 Task: Sort the list "backlog" by label "green" "ascending".
Action: Mouse moved to (414, 265)
Screenshot: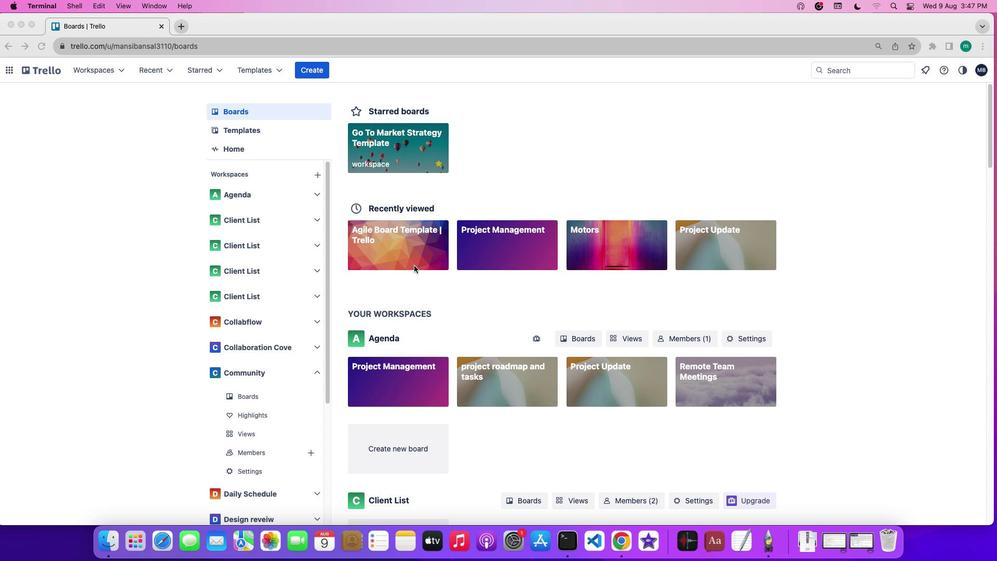 
Action: Mouse pressed left at (414, 265)
Screenshot: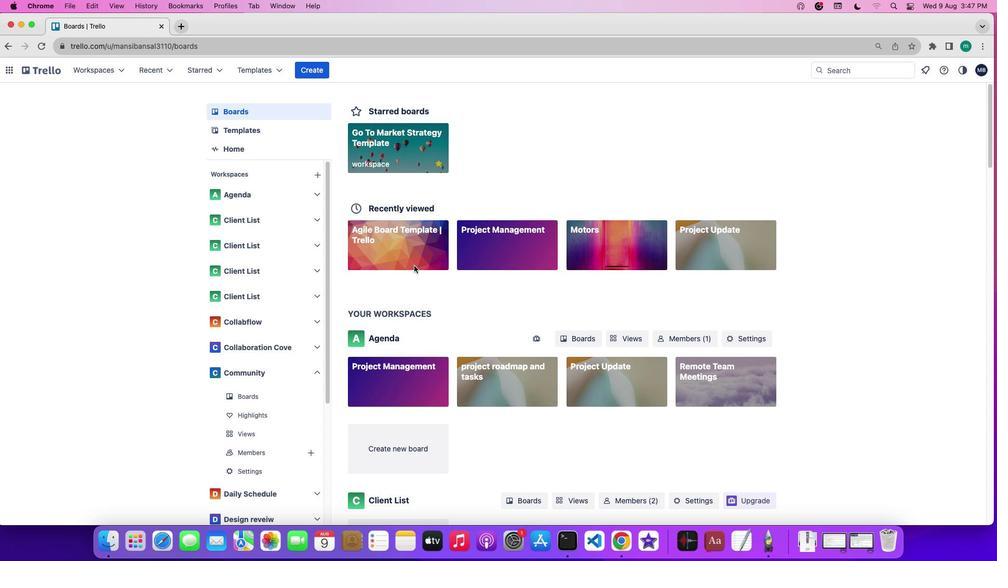 
Action: Mouse pressed left at (414, 265)
Screenshot: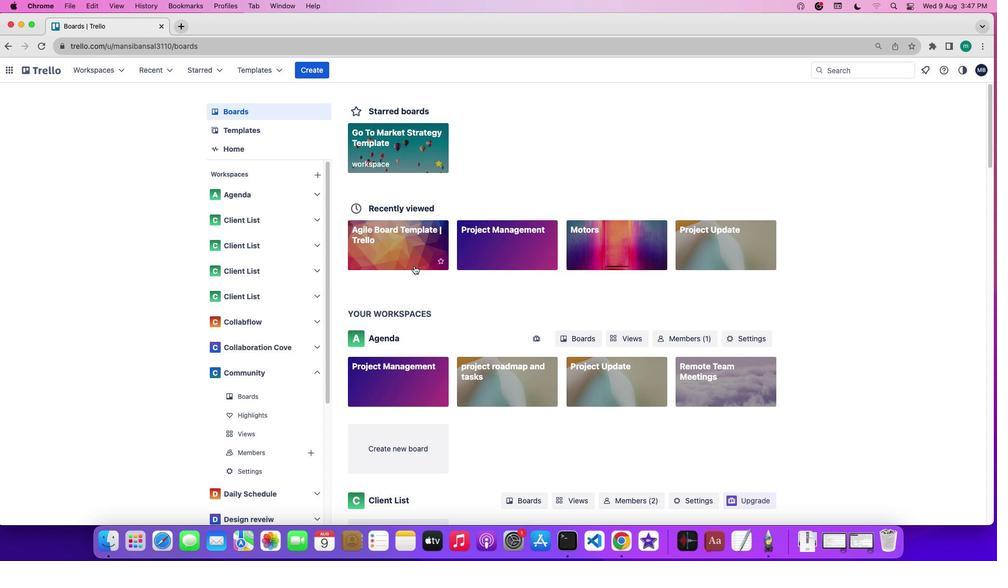 
Action: Mouse moved to (873, 246)
Screenshot: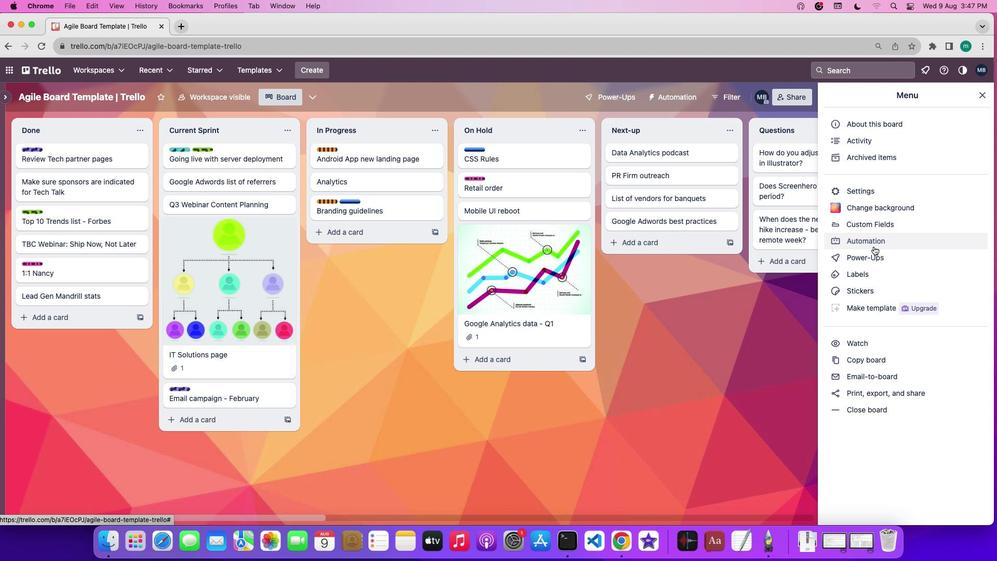 
Action: Mouse pressed left at (873, 246)
Screenshot: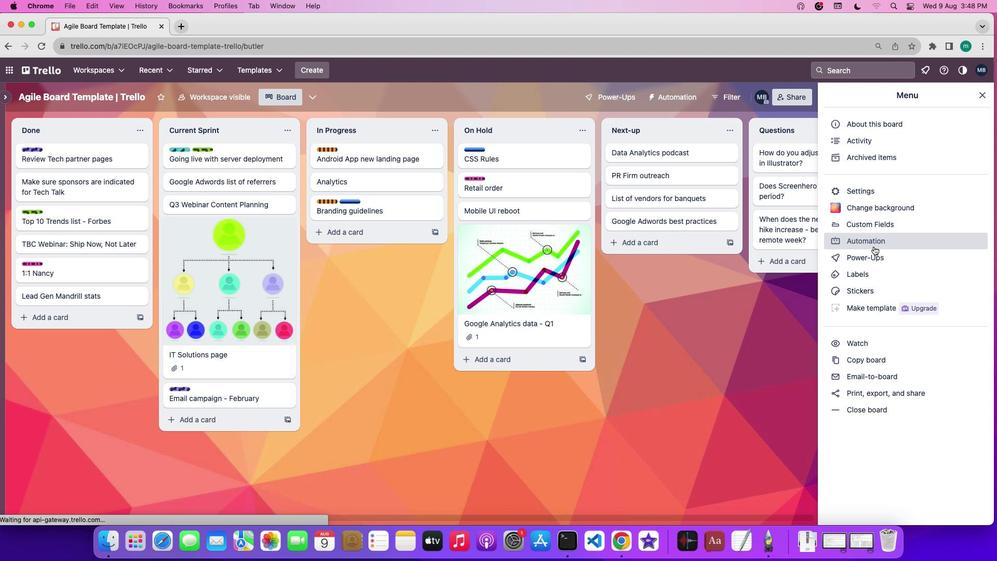 
Action: Mouse moved to (56, 278)
Screenshot: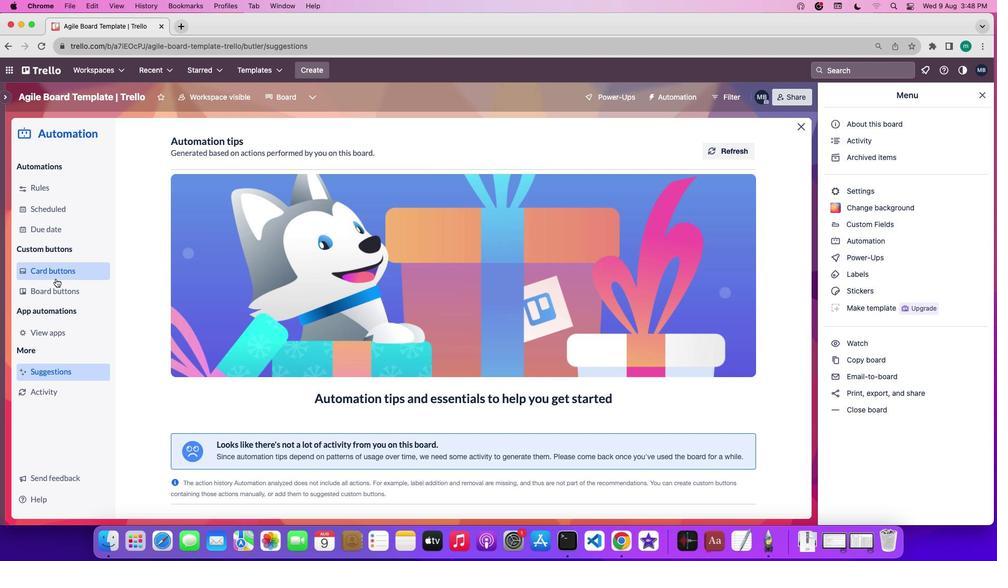 
Action: Mouse pressed left at (56, 278)
Screenshot: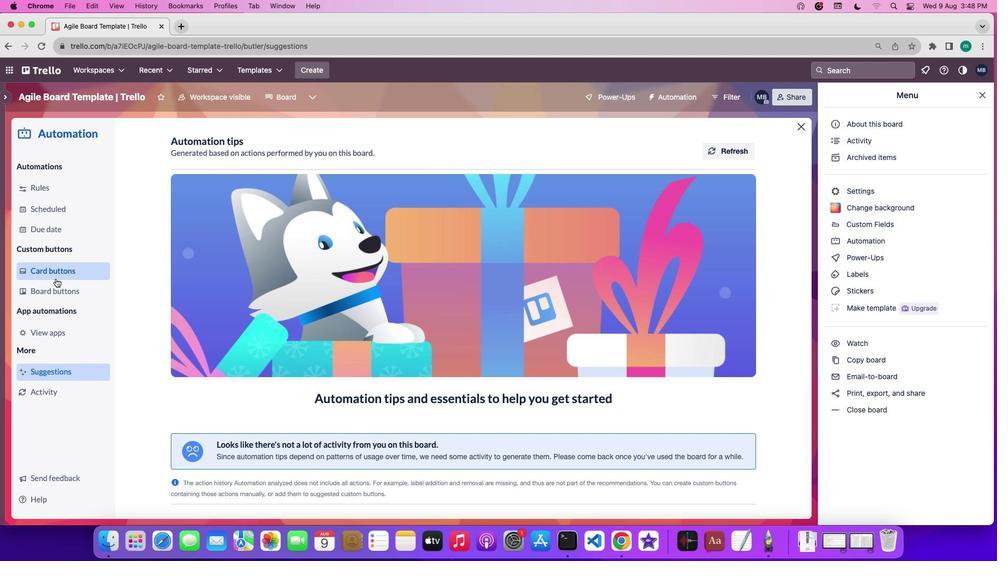 
Action: Mouse moved to (243, 357)
Screenshot: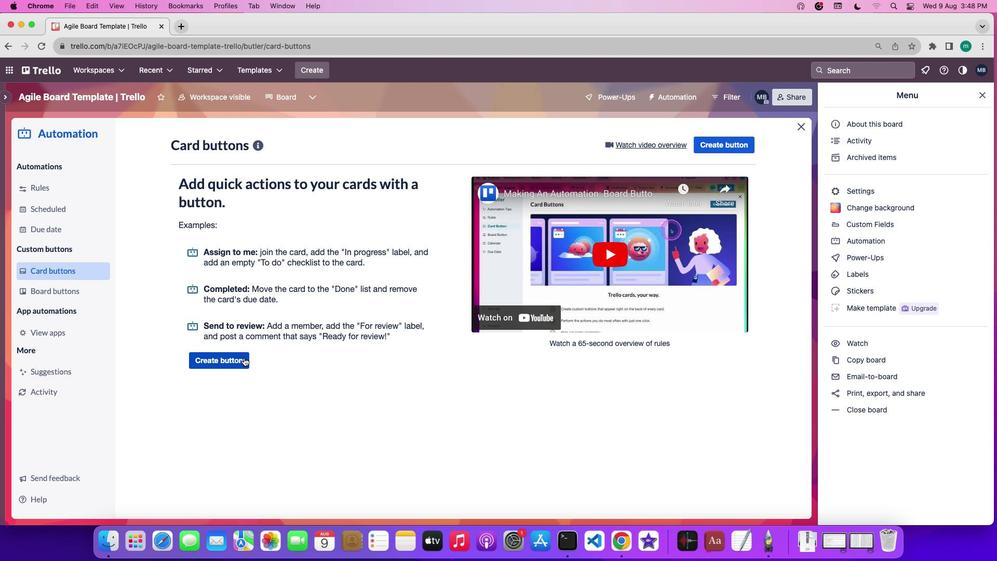 
Action: Mouse pressed left at (243, 357)
Screenshot: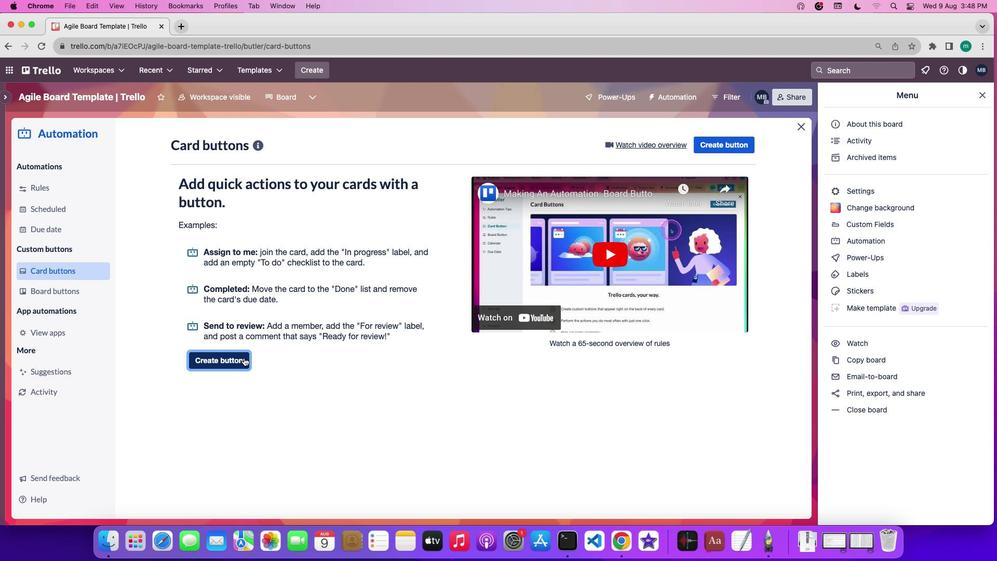 
Action: Mouse moved to (402, 284)
Screenshot: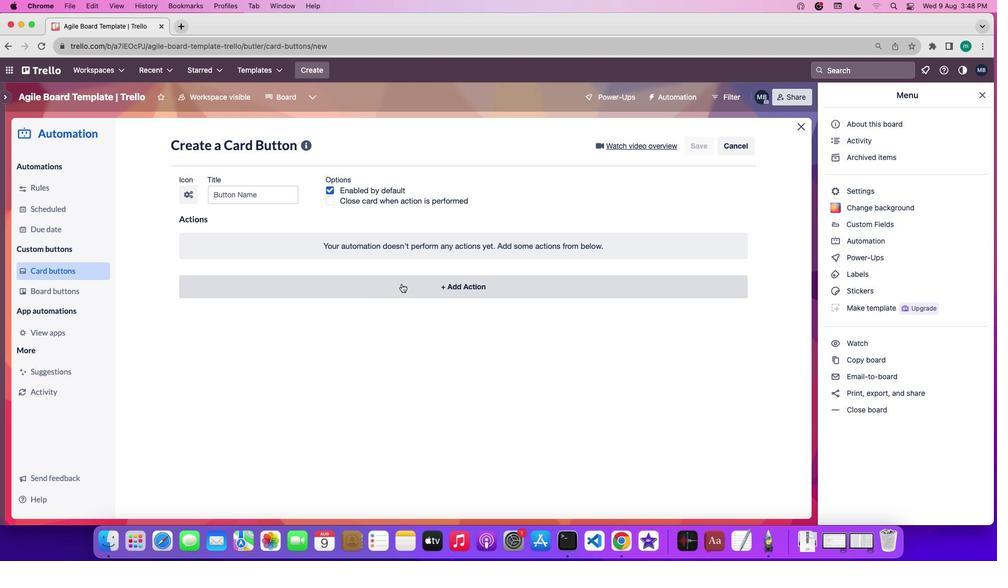 
Action: Mouse pressed left at (402, 284)
Screenshot: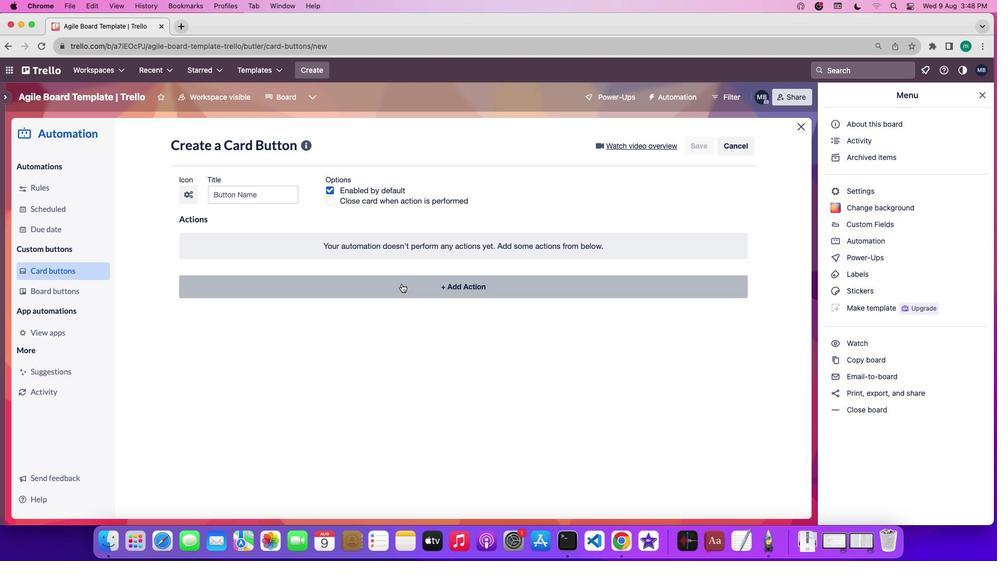 
Action: Mouse moved to (464, 326)
Screenshot: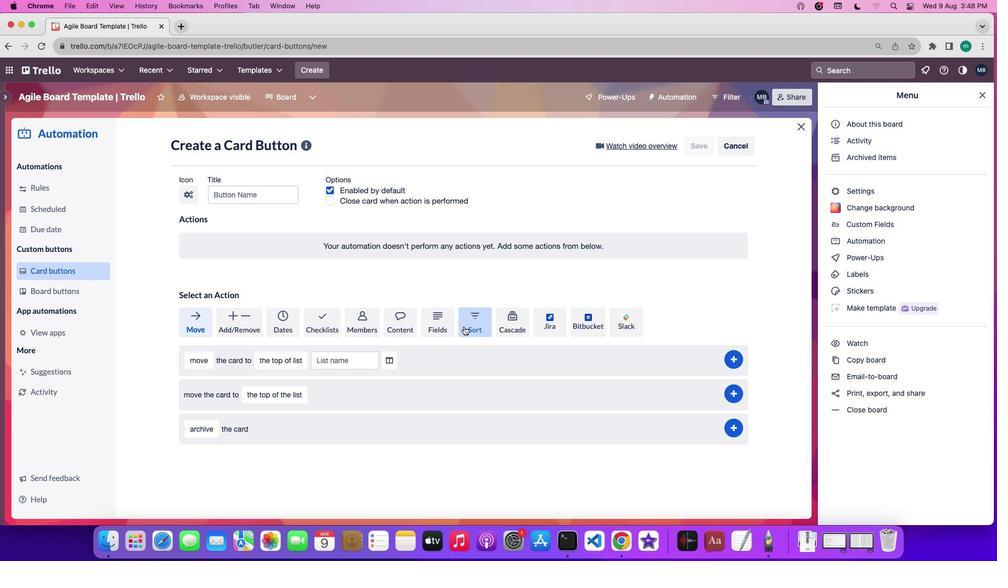 
Action: Mouse pressed left at (464, 326)
Screenshot: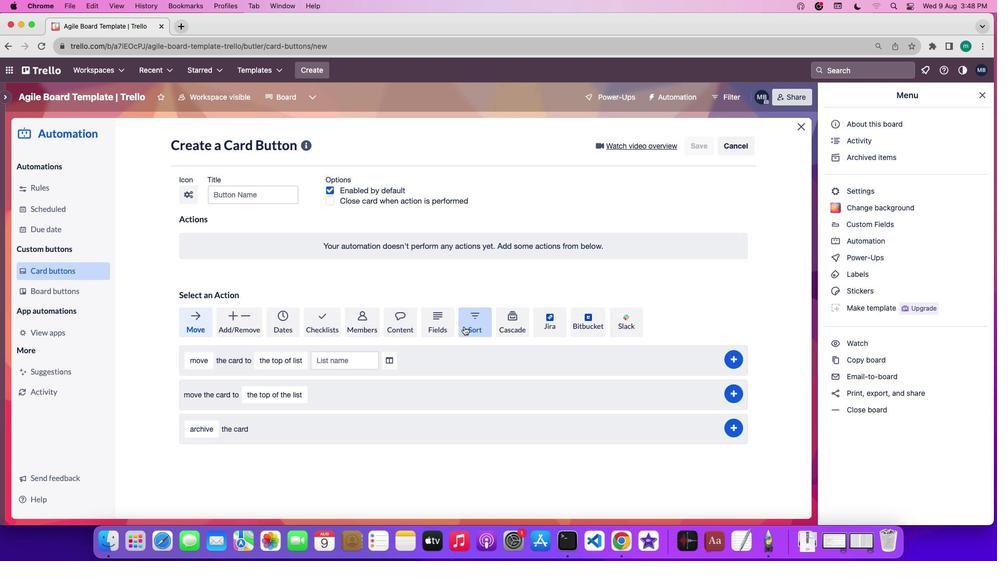 
Action: Mouse moved to (233, 443)
Screenshot: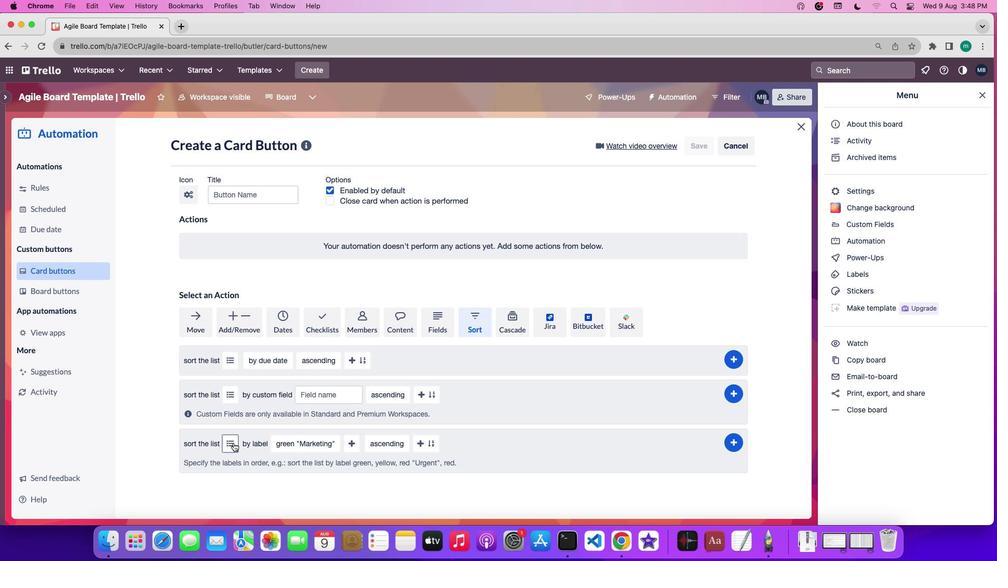 
Action: Mouse pressed left at (233, 443)
Screenshot: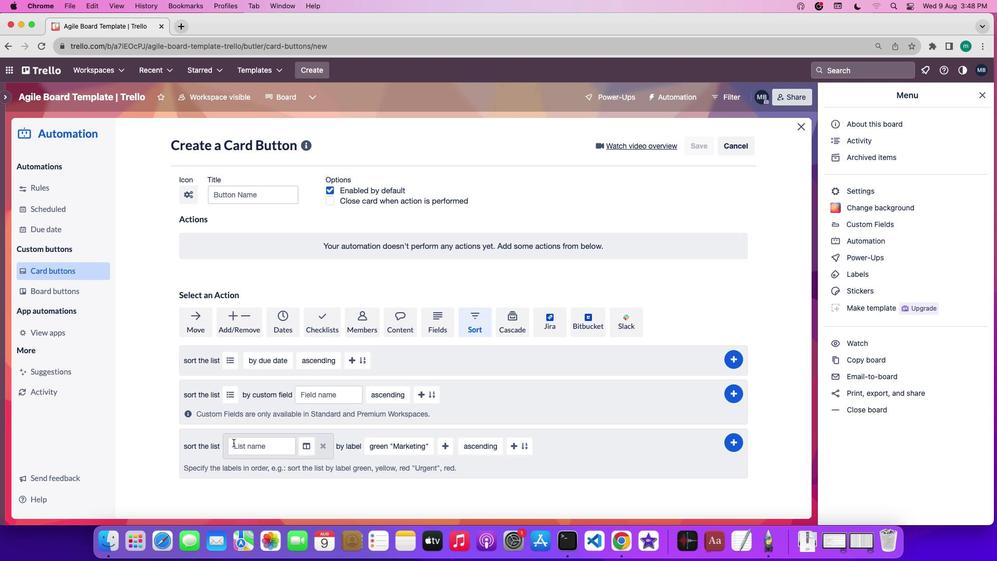 
Action: Mouse pressed left at (233, 443)
Screenshot: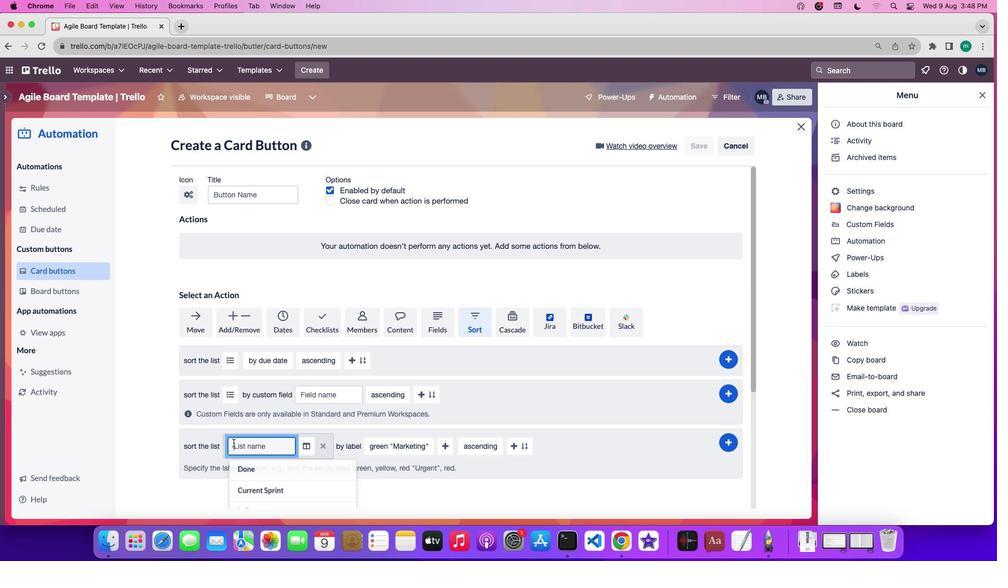 
Action: Mouse moved to (263, 441)
Screenshot: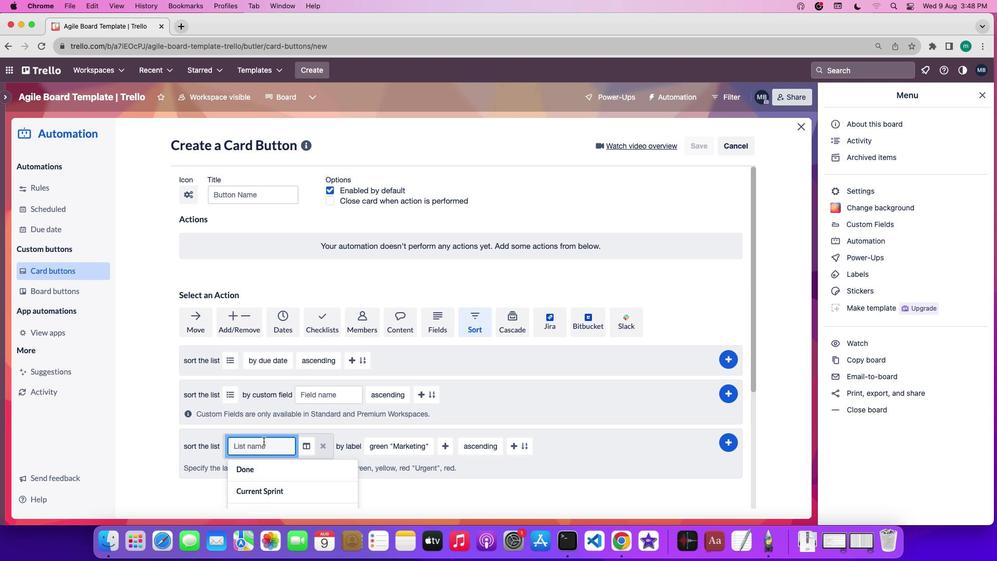 
Action: Key pressed 'b''a''c''k''l''o''g'
Screenshot: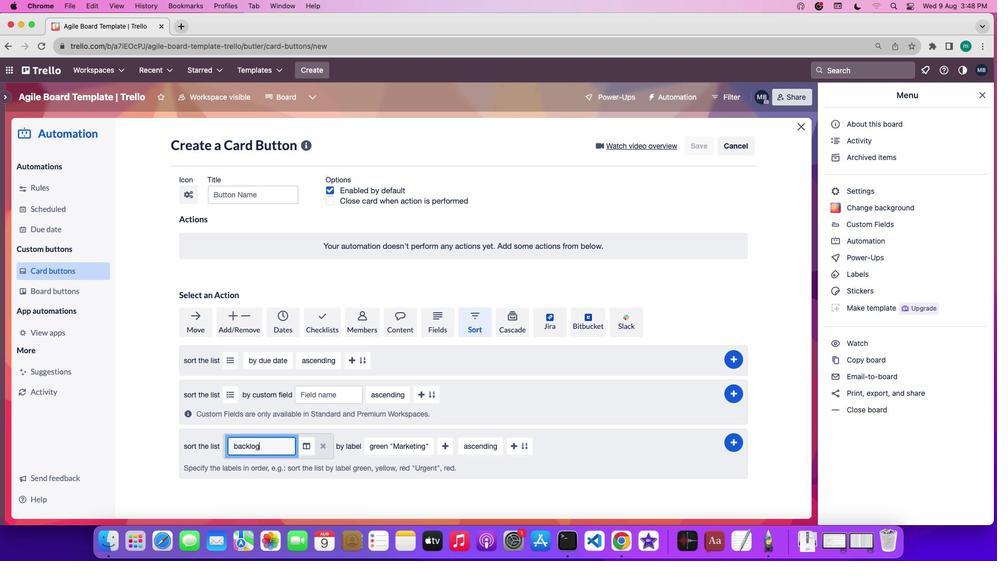 
Action: Mouse moved to (415, 304)
Screenshot: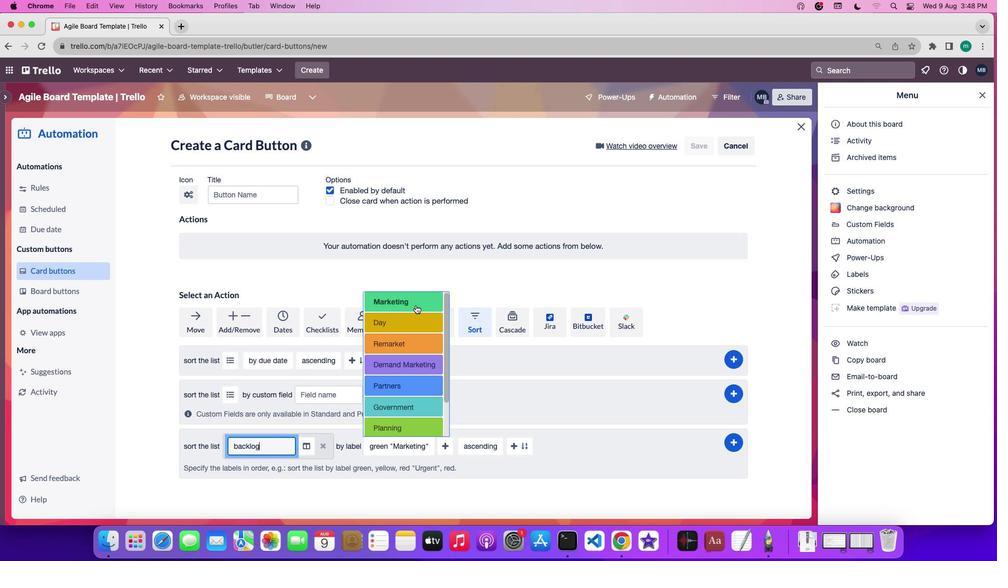 
Action: Mouse pressed left at (415, 304)
Screenshot: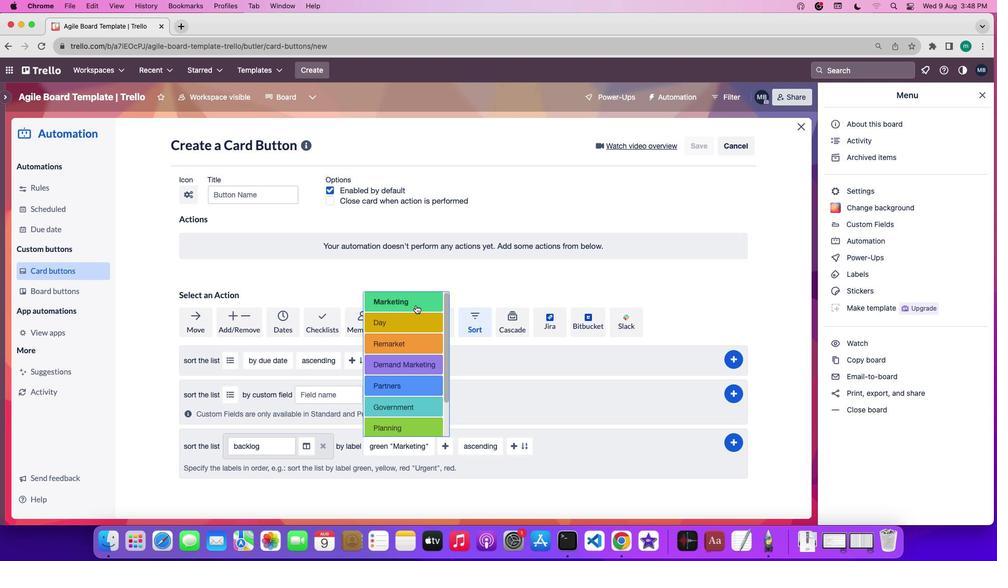 
Action: Mouse moved to (477, 442)
Screenshot: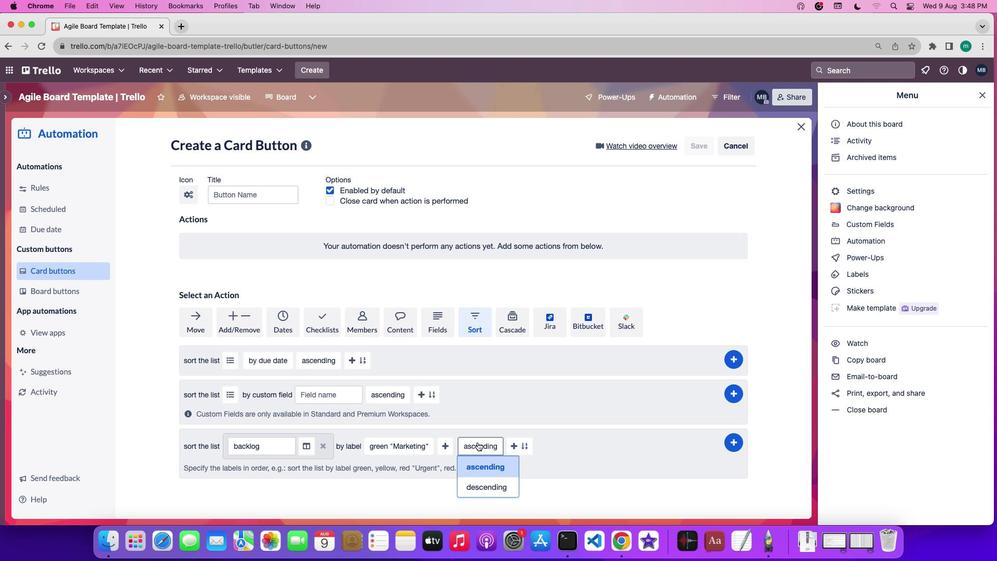 
Action: Mouse pressed left at (477, 442)
Screenshot: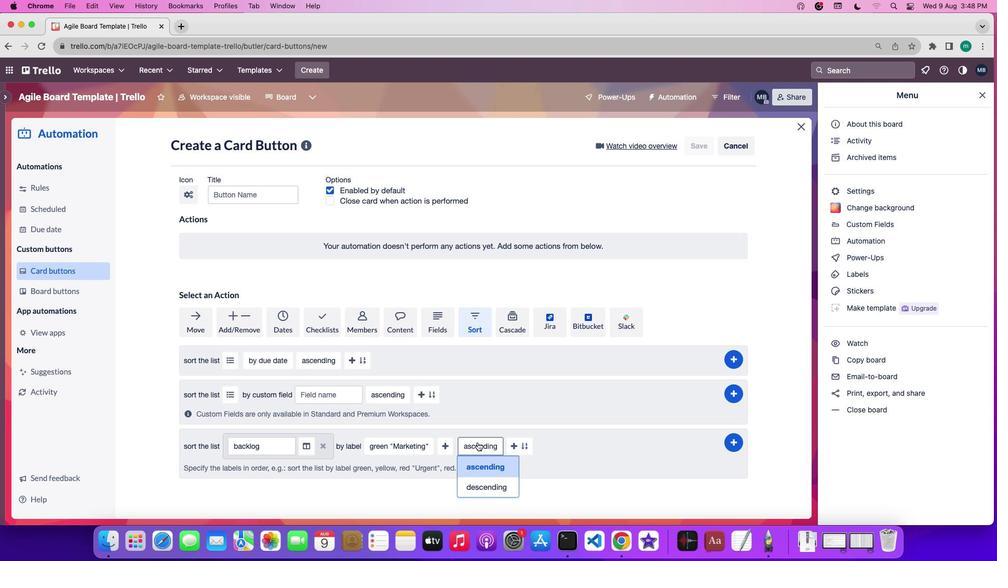 
Action: Mouse moved to (489, 463)
Screenshot: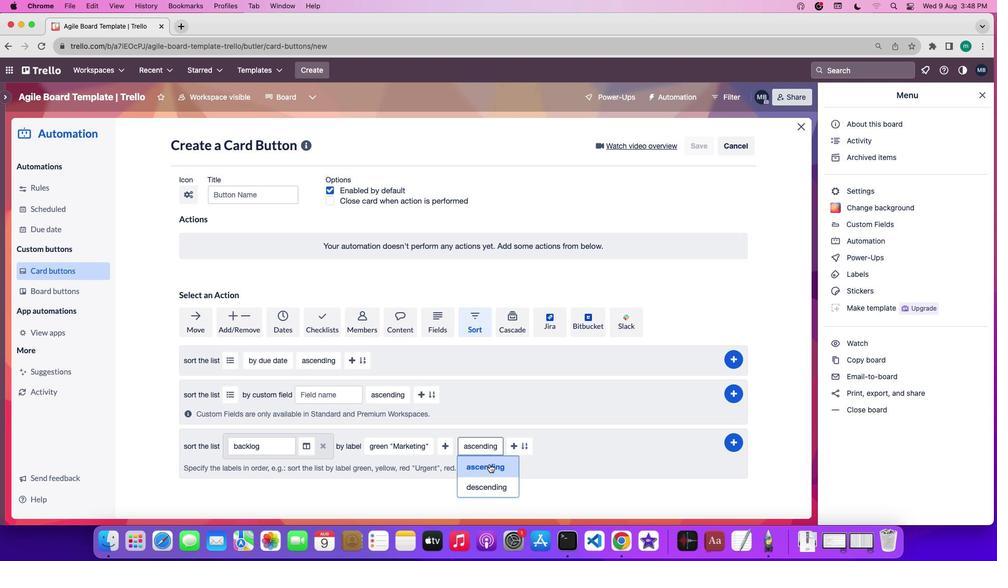 
Action: Mouse pressed left at (489, 463)
Screenshot: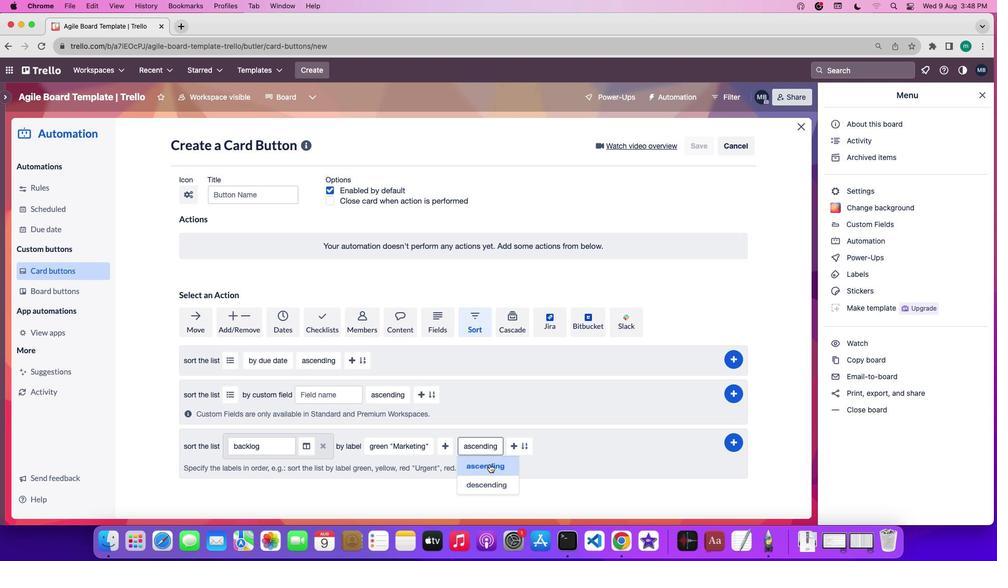 
Action: Mouse moved to (735, 442)
Screenshot: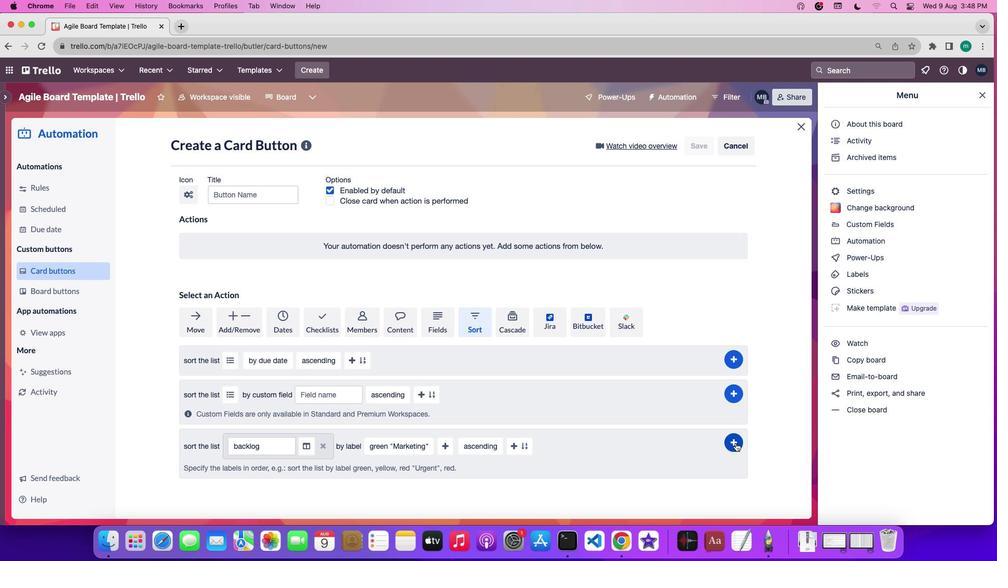
Action: Mouse pressed left at (735, 442)
Screenshot: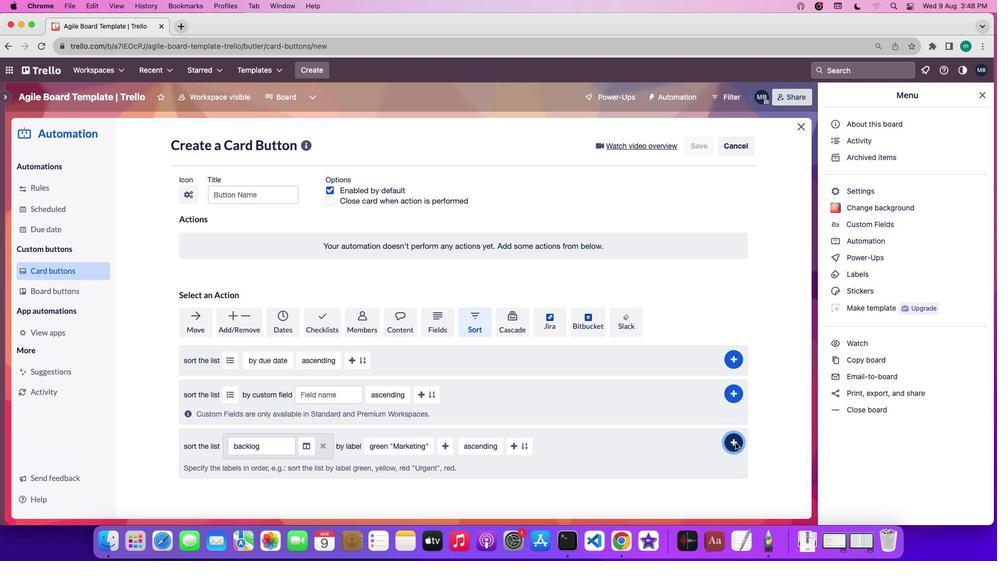 
